 Task: View my tasks which are created by the user
Action: Mouse scrolled (243, 148) with delta (0, 0)
Screenshot: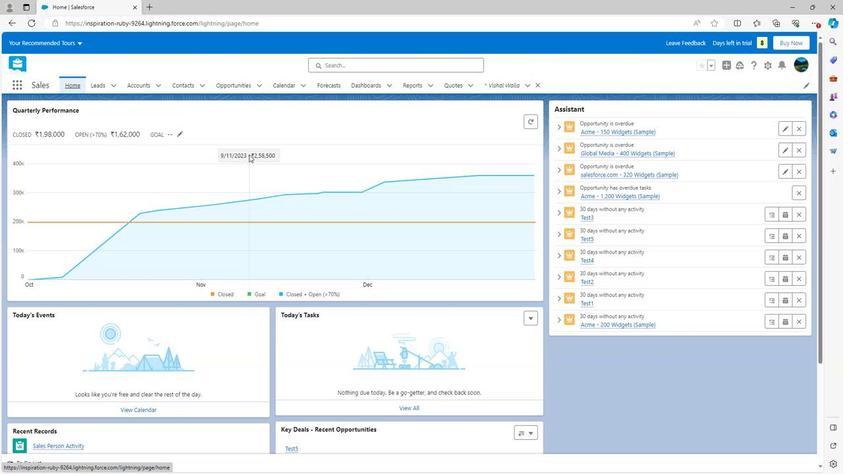 
Action: Mouse scrolled (243, 148) with delta (0, 0)
Screenshot: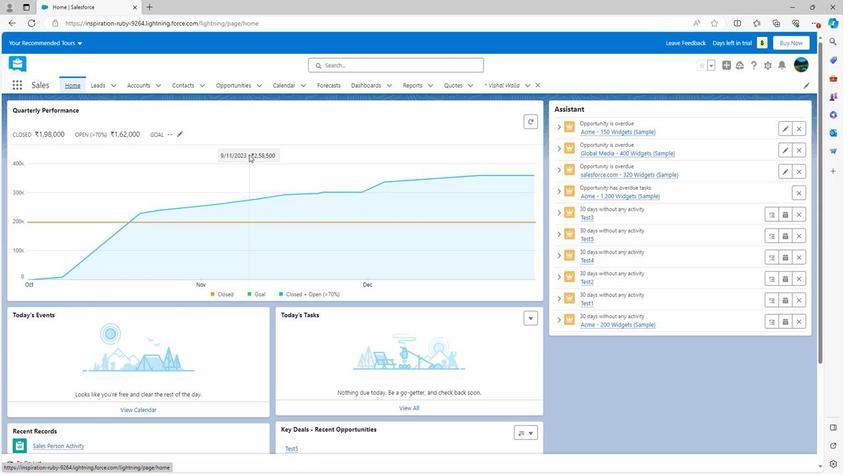 
Action: Mouse scrolled (243, 148) with delta (0, 0)
Screenshot: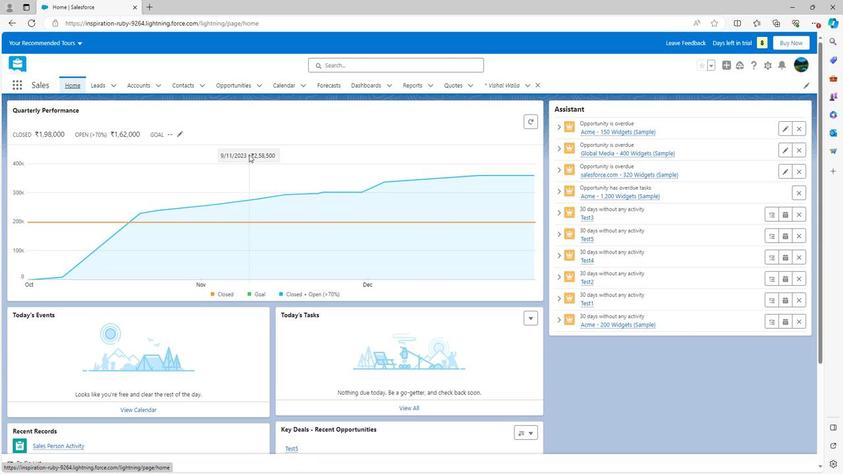 
Action: Mouse scrolled (243, 148) with delta (0, 0)
Screenshot: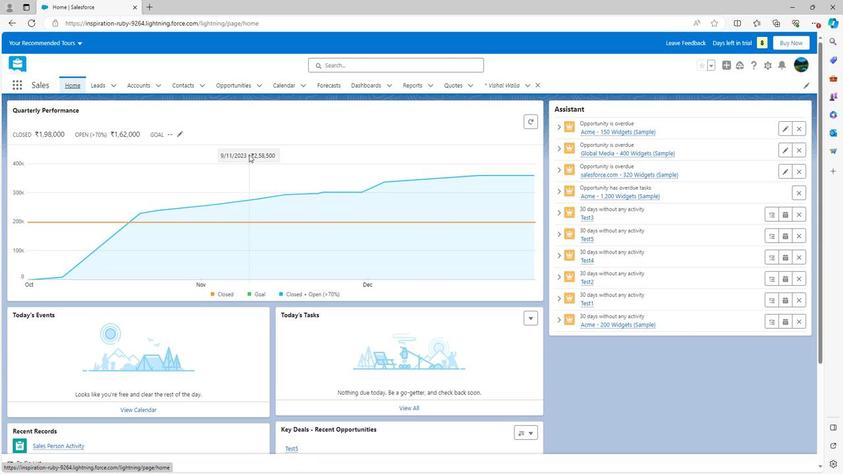 
Action: Mouse scrolled (243, 148) with delta (0, 0)
Screenshot: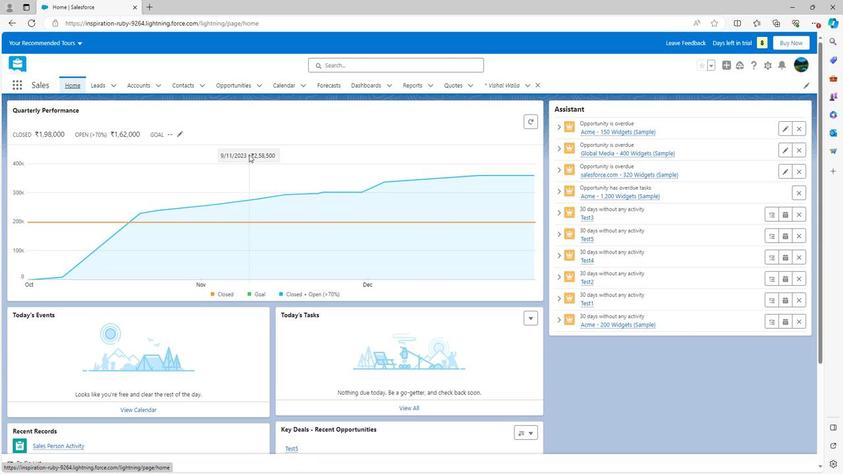 
Action: Mouse scrolled (243, 149) with delta (0, 0)
Screenshot: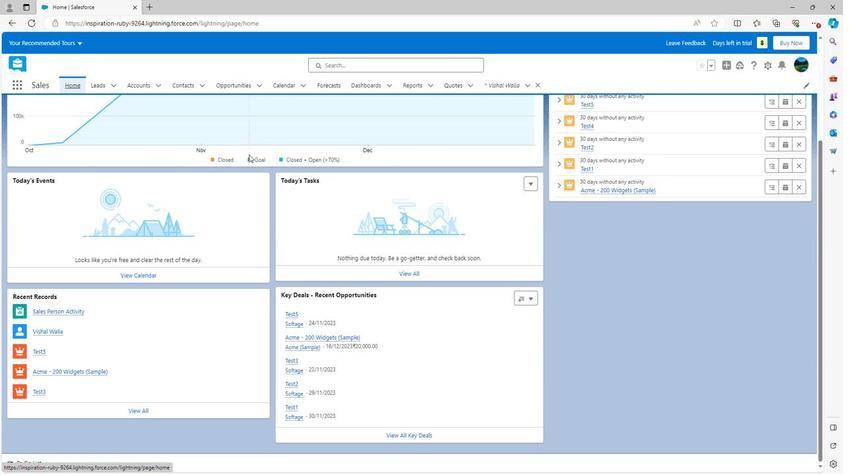
Action: Mouse scrolled (243, 149) with delta (0, 0)
Screenshot: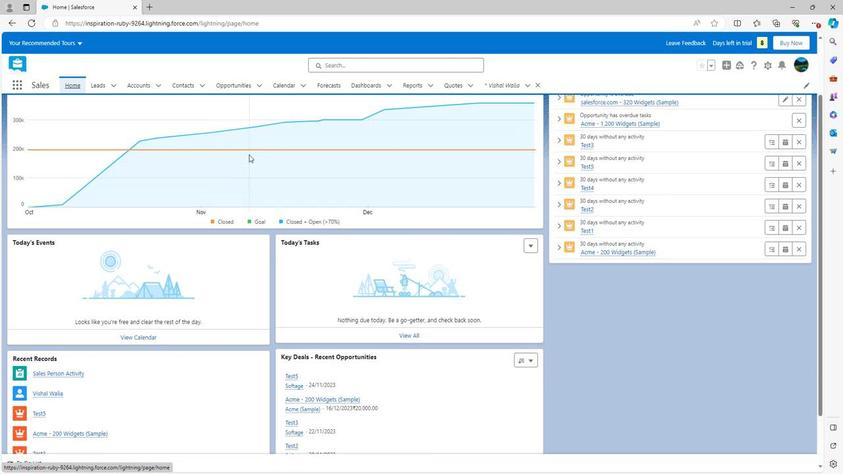 
Action: Mouse scrolled (243, 149) with delta (0, 0)
Screenshot: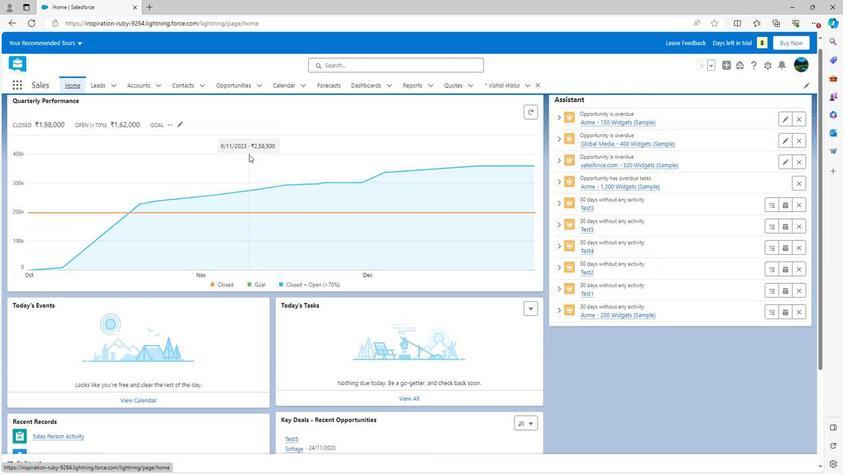 
Action: Mouse scrolled (243, 149) with delta (0, 0)
Screenshot: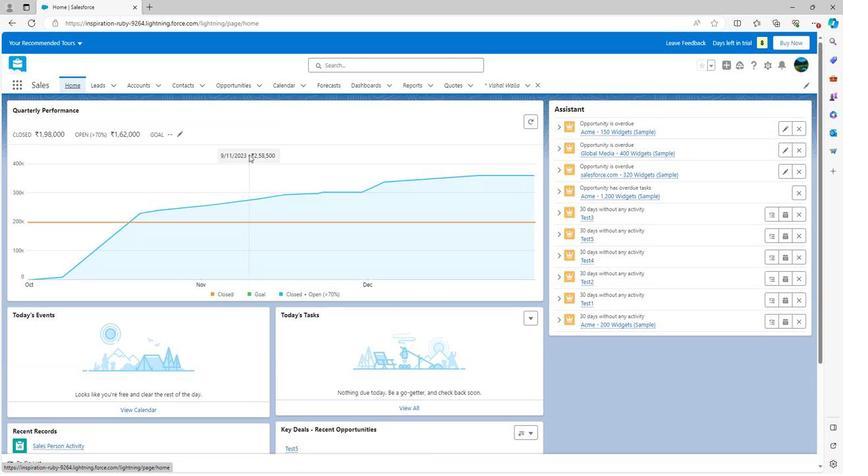 
Action: Mouse scrolled (243, 149) with delta (0, 0)
Screenshot: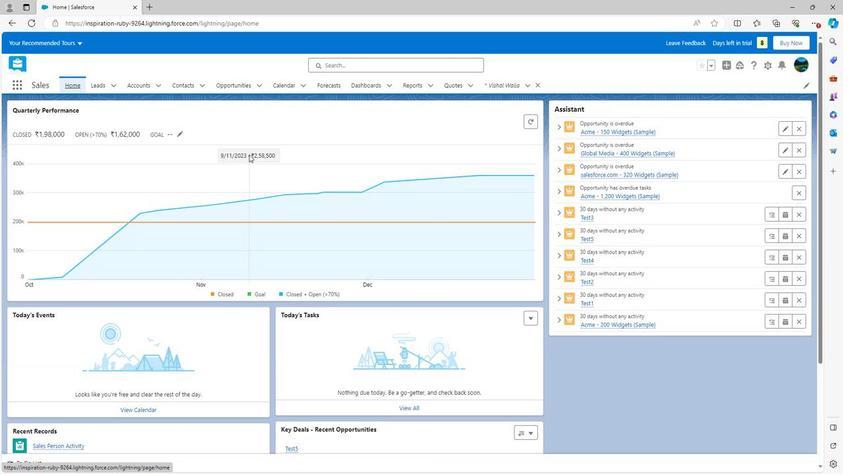 
Action: Mouse moved to (527, 314)
Screenshot: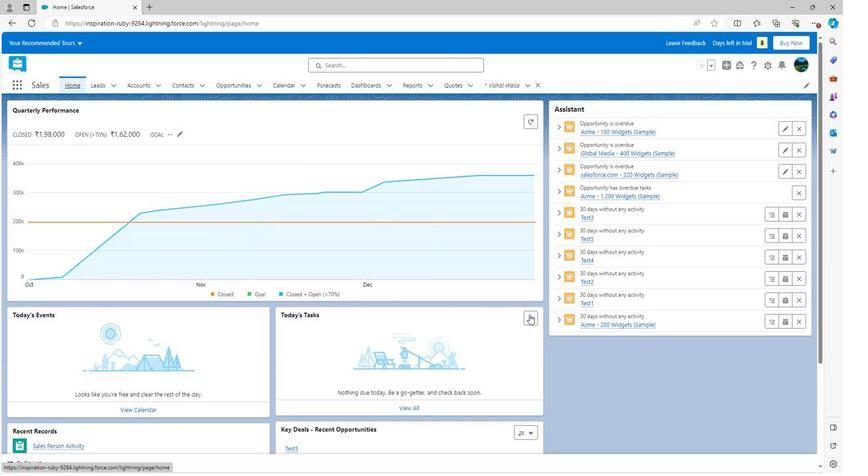 
Action: Mouse pressed left at (527, 314)
Screenshot: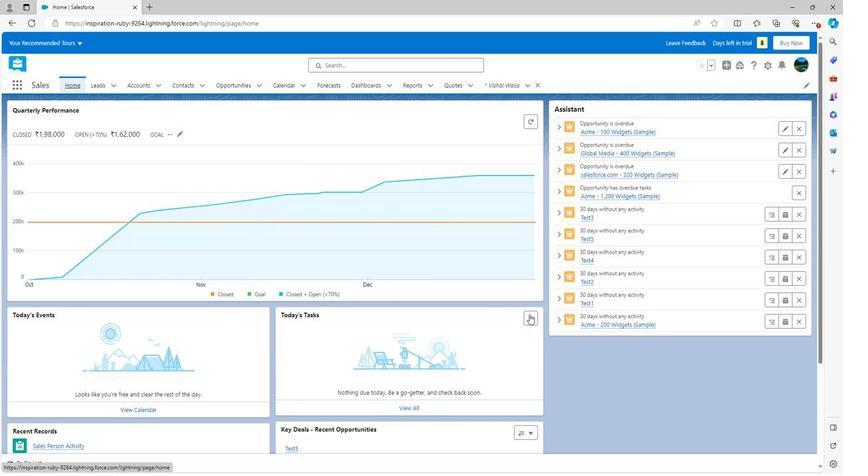 
Action: Mouse moved to (543, 351)
Screenshot: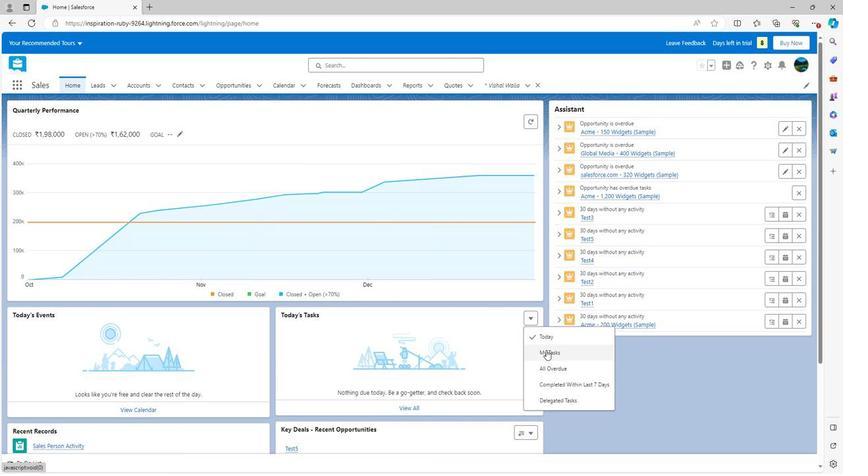 
Action: Mouse pressed left at (543, 351)
Screenshot: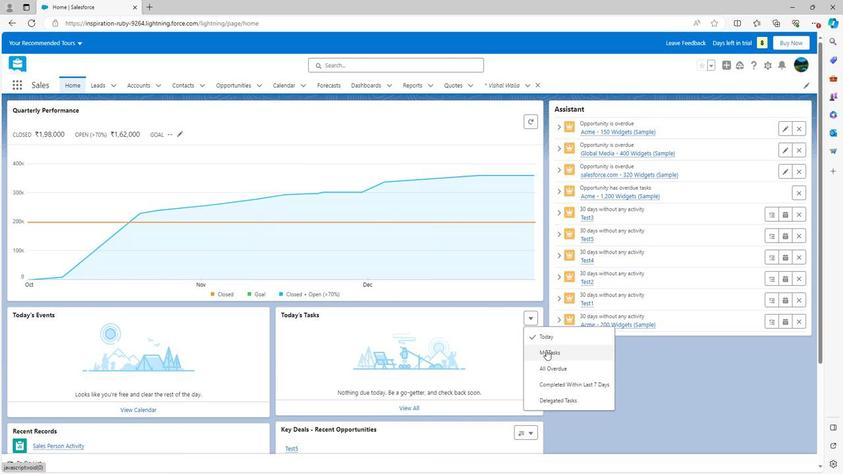 
Action: Mouse moved to (370, 369)
Screenshot: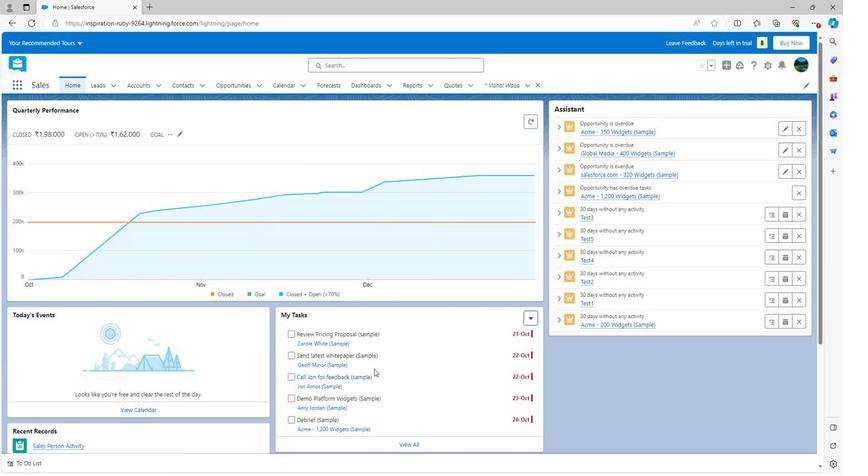 
Action: Mouse scrolled (370, 369) with delta (0, 0)
Screenshot: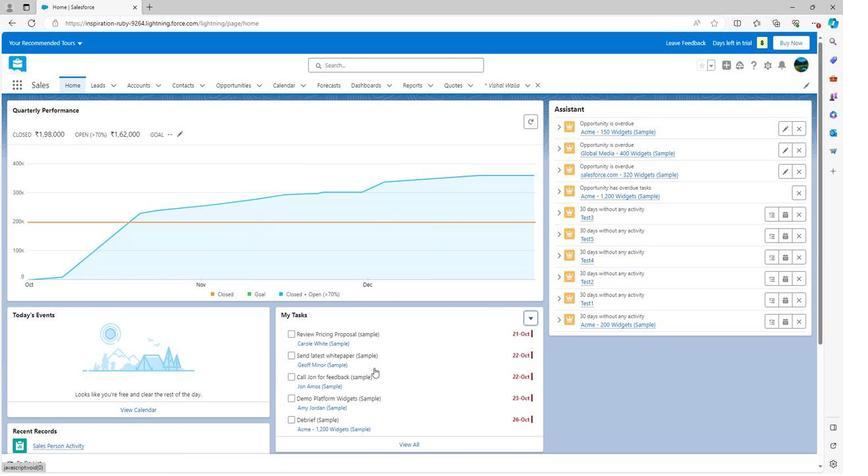 
Action: Mouse moved to (369, 362)
Screenshot: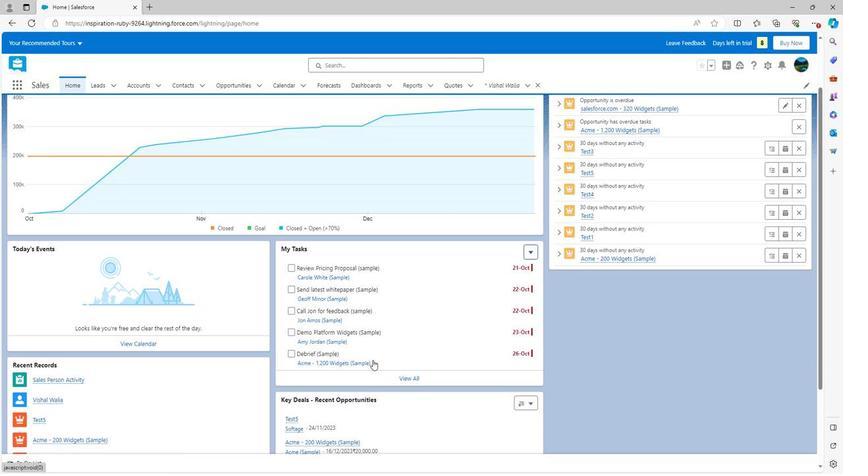 
Action: Mouse scrolled (369, 361) with delta (0, 0)
Screenshot: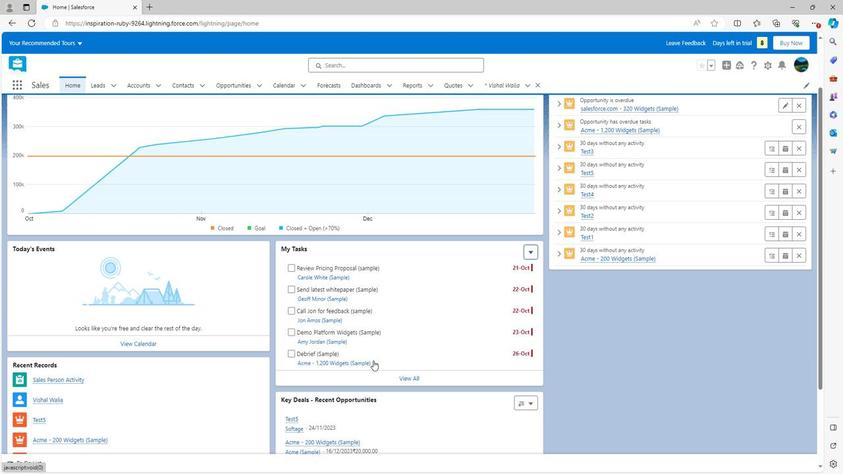 
Action: Mouse scrolled (369, 361) with delta (0, 0)
Screenshot: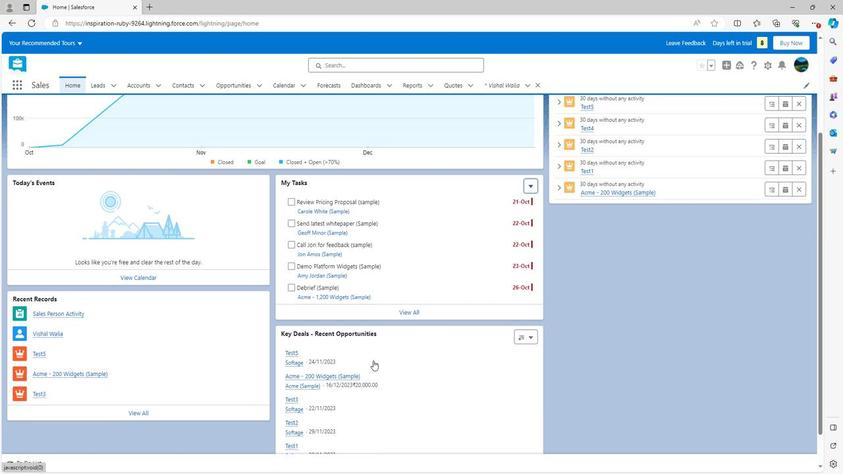 
Action: Mouse moved to (359, 282)
Screenshot: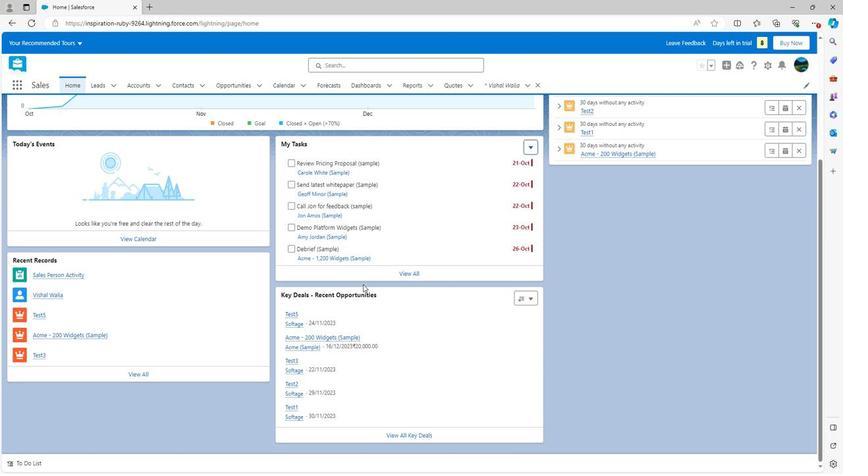 
Action: Mouse scrolled (359, 283) with delta (0, 0)
Screenshot: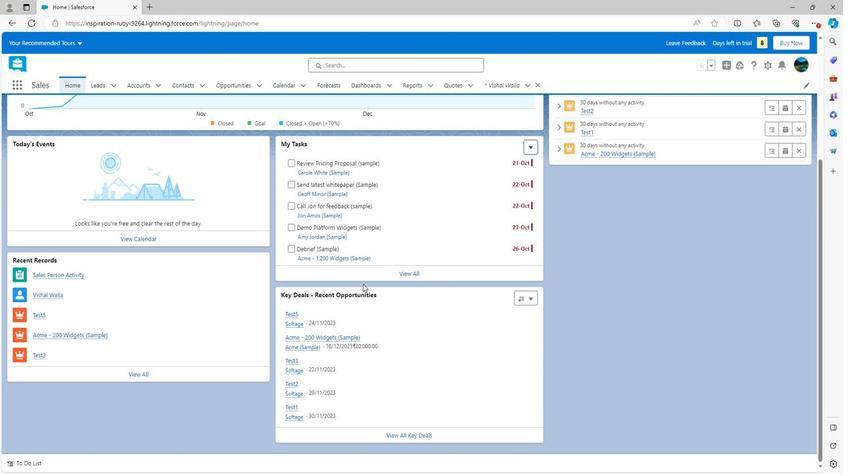 
Action: Mouse scrolled (359, 283) with delta (0, 0)
Screenshot: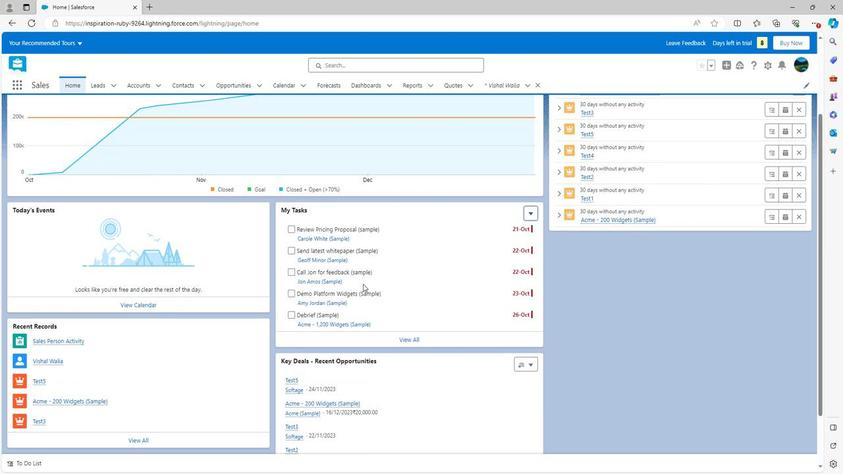 
Action: Mouse scrolled (359, 283) with delta (0, 0)
Screenshot: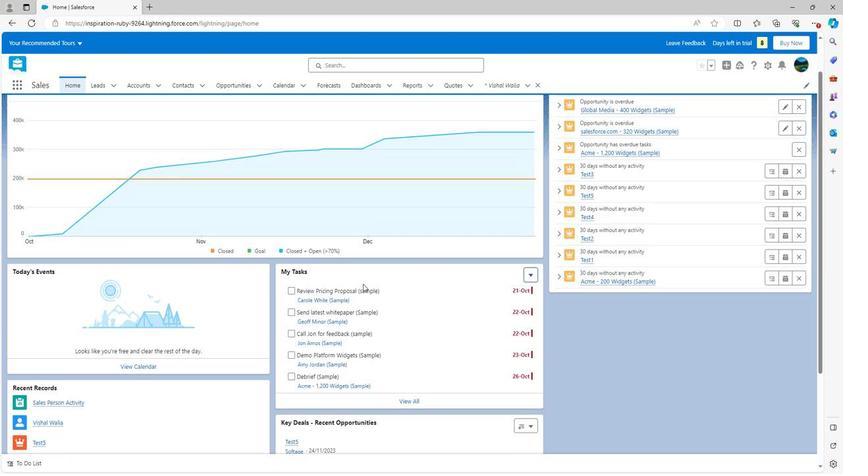 
Action: Mouse scrolled (359, 282) with delta (0, 0)
Screenshot: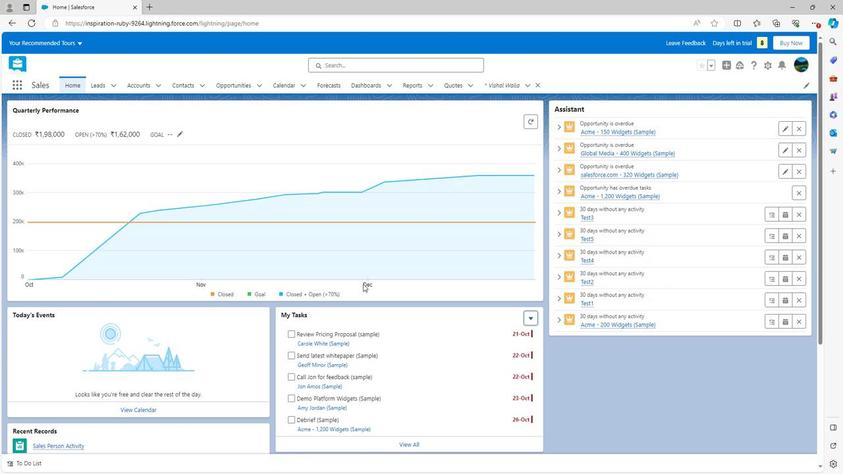 
Action: Mouse moved to (297, 307)
Screenshot: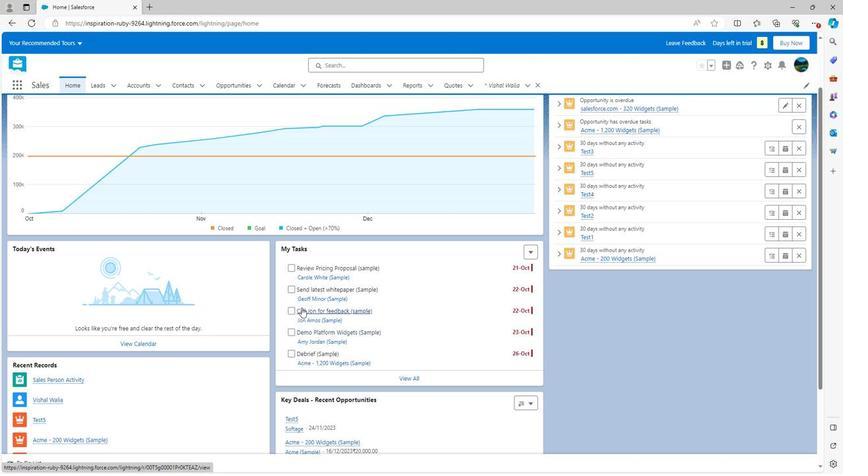 
Action: Mouse scrolled (297, 307) with delta (0, 0)
Screenshot: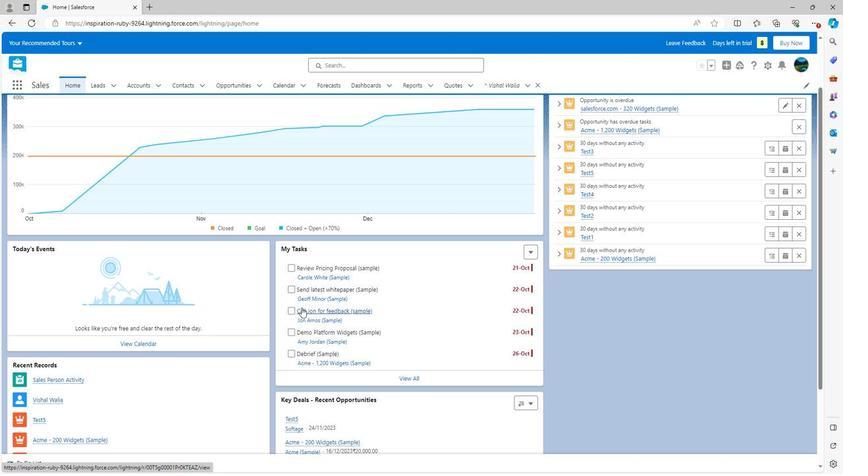 
Action: Mouse scrolled (297, 307) with delta (0, 0)
Screenshot: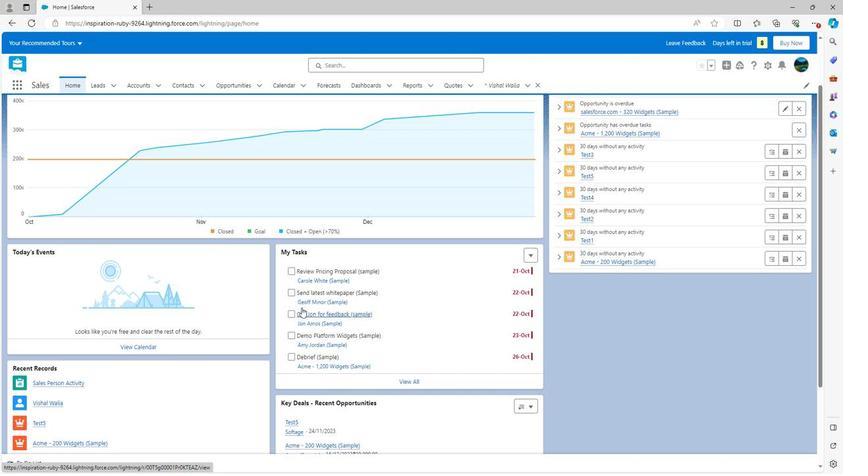 
Action: Mouse scrolled (297, 307) with delta (0, 0)
Screenshot: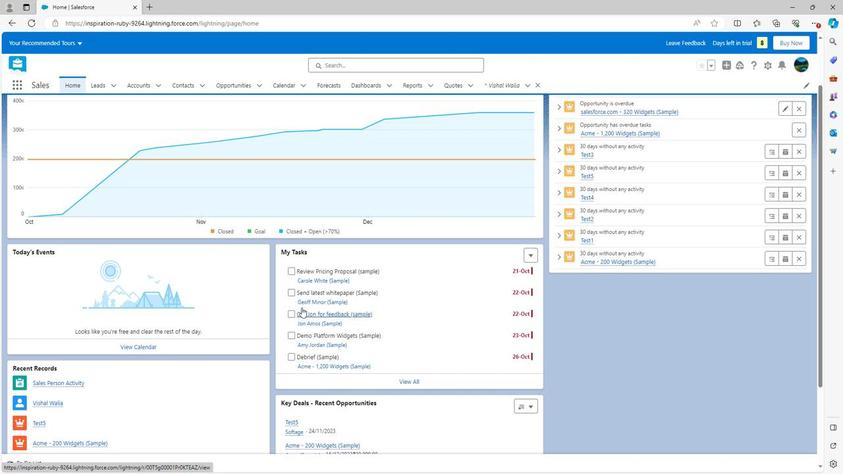
Action: Mouse scrolled (297, 307) with delta (0, 0)
Screenshot: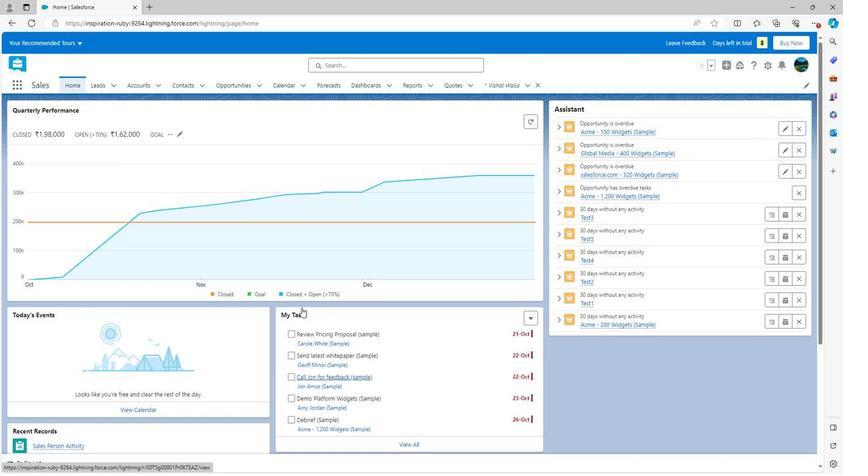 
Action: Mouse scrolled (297, 307) with delta (0, 0)
Screenshot: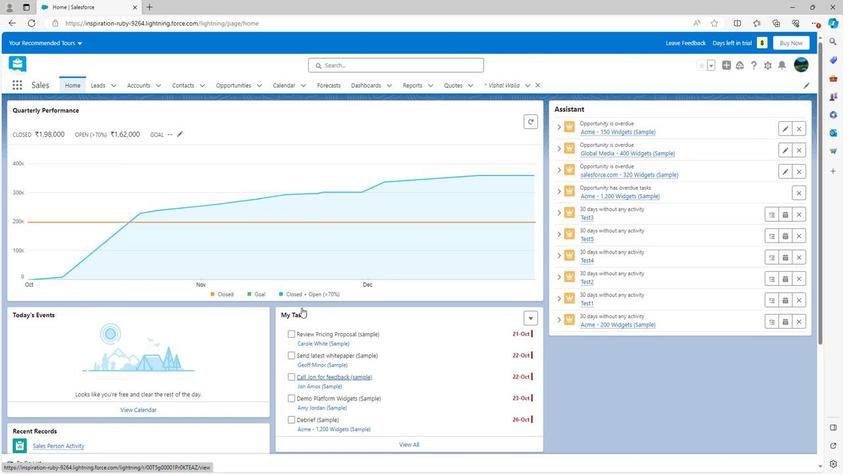 
Action: Mouse scrolled (297, 307) with delta (0, 0)
Screenshot: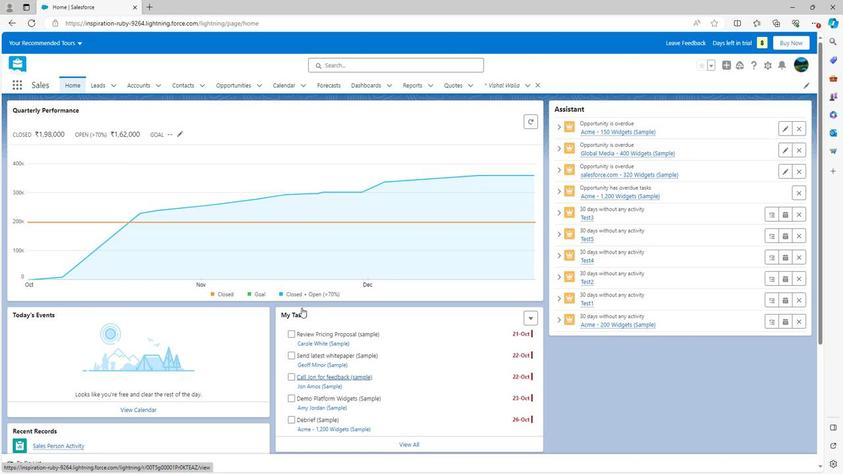 
Action: Mouse scrolled (297, 307) with delta (0, 0)
Screenshot: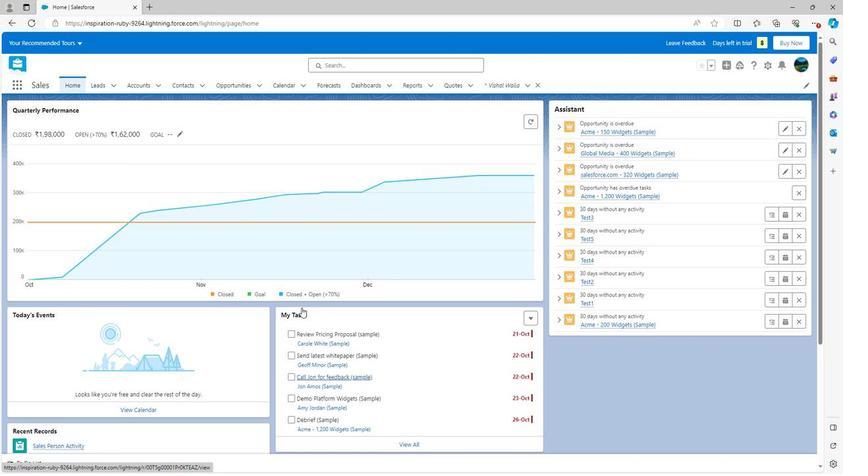 
Action: Mouse scrolled (297, 307) with delta (0, 0)
Screenshot: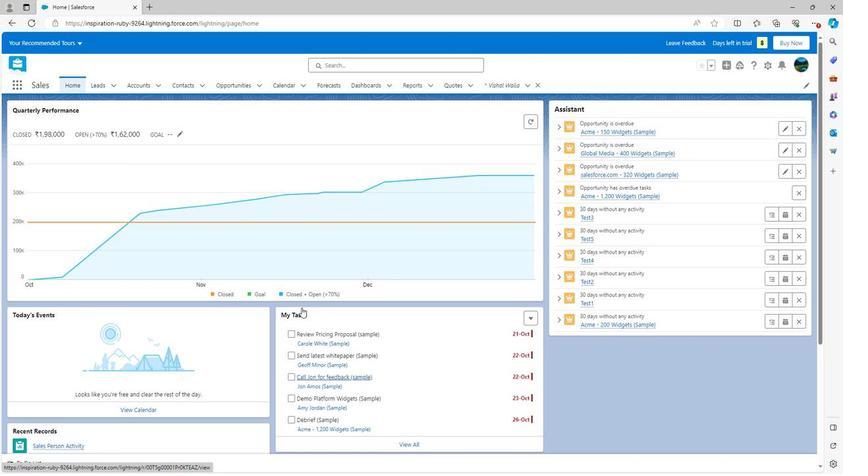 
Action: Mouse scrolled (297, 307) with delta (0, 0)
Screenshot: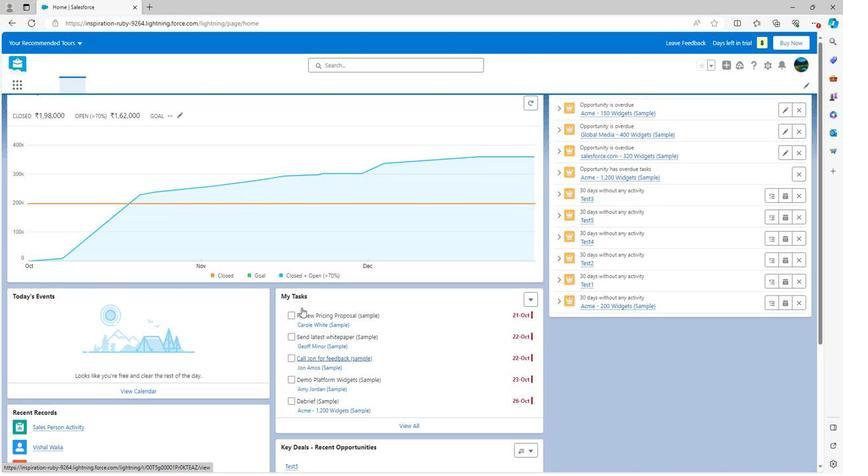 
Action: Mouse moved to (297, 307)
Screenshot: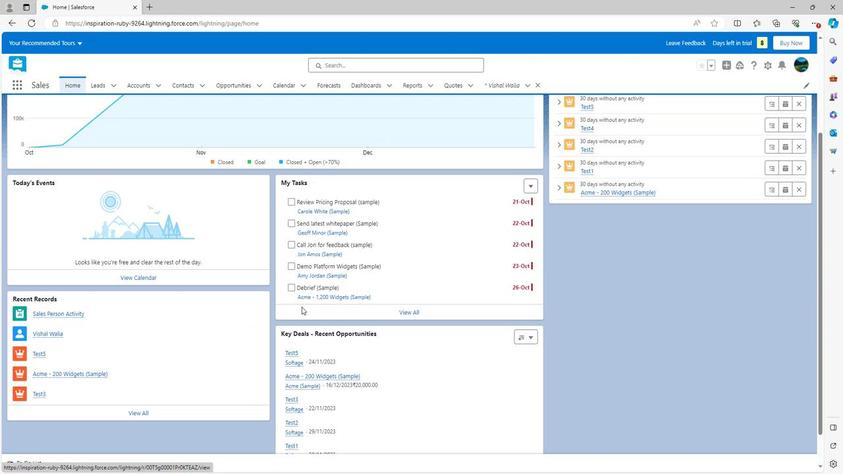 
